 Task: Customize the default event duration when creating events from Gmail.
Action: Mouse moved to (1123, 98)
Screenshot: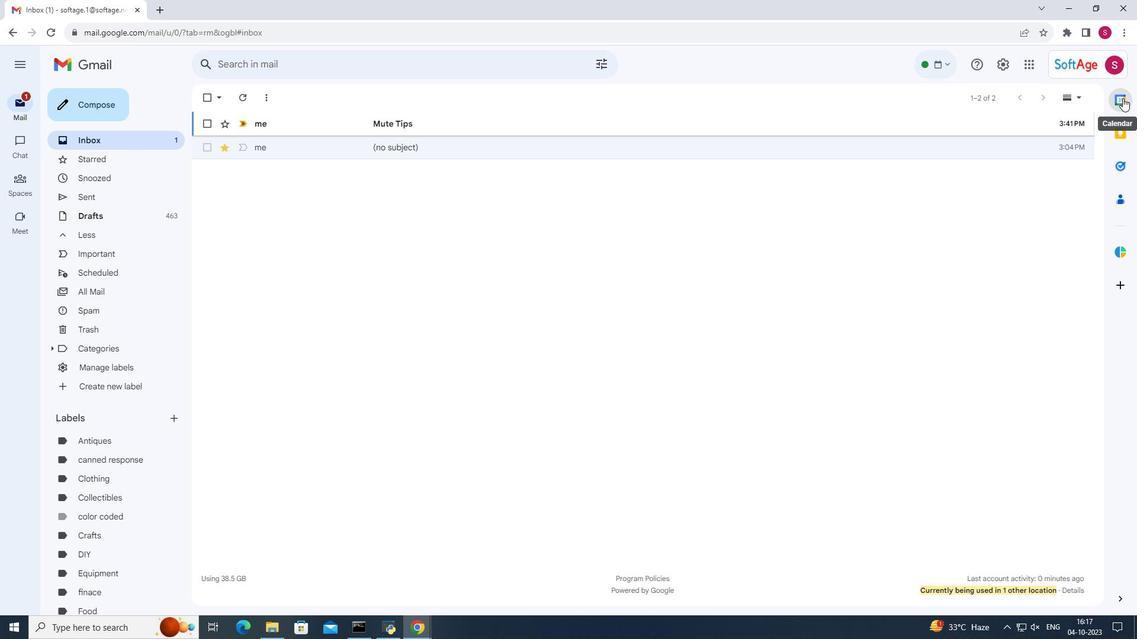 
Action: Mouse pressed left at (1123, 98)
Screenshot: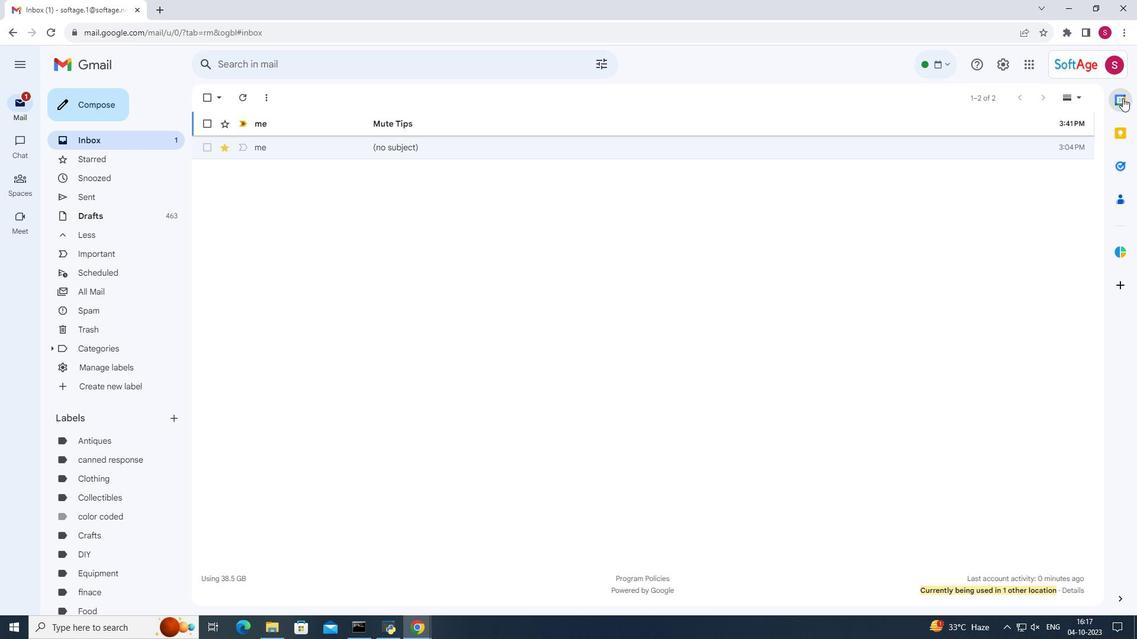 
Action: Mouse pressed left at (1123, 98)
Screenshot: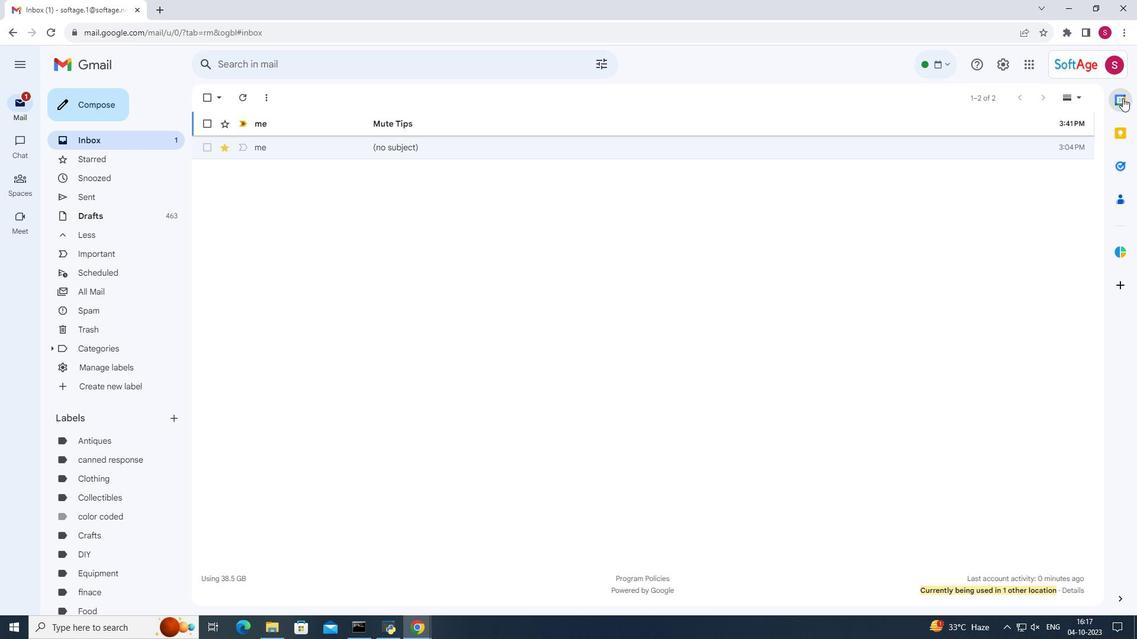 
Action: Mouse moved to (999, 600)
Screenshot: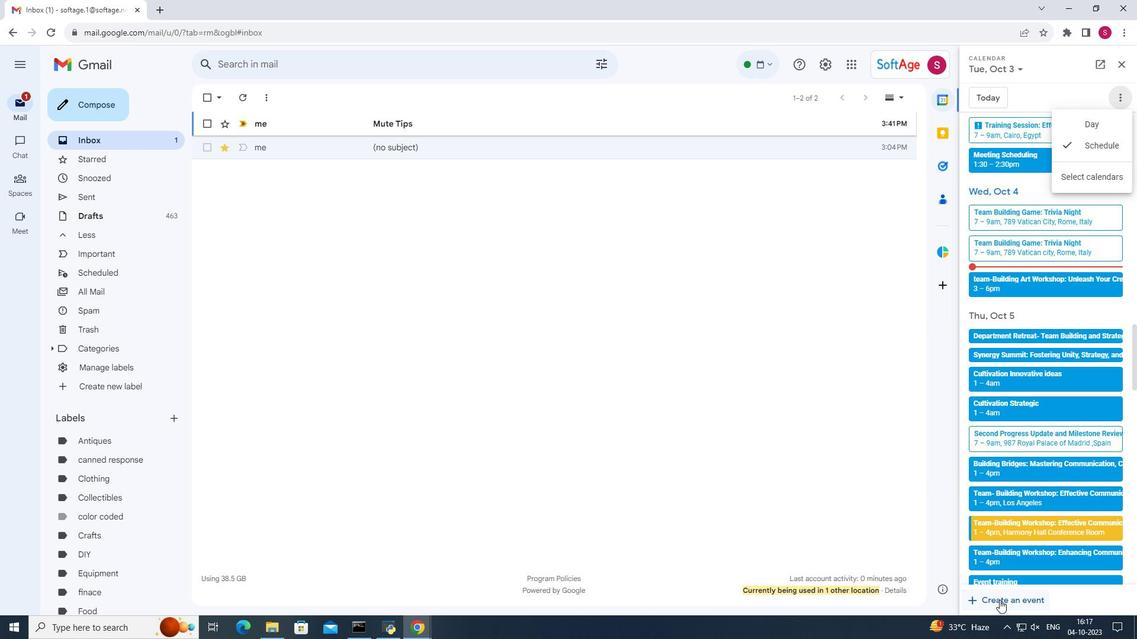 
Action: Mouse pressed left at (999, 600)
Screenshot: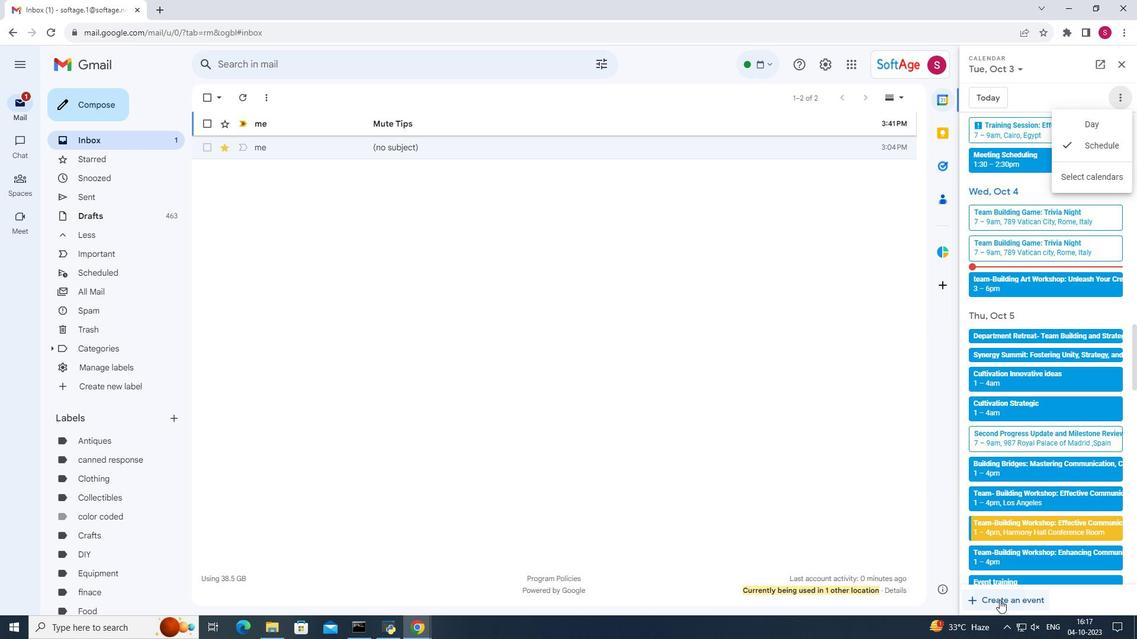 
Action: Mouse moved to (1014, 132)
Screenshot: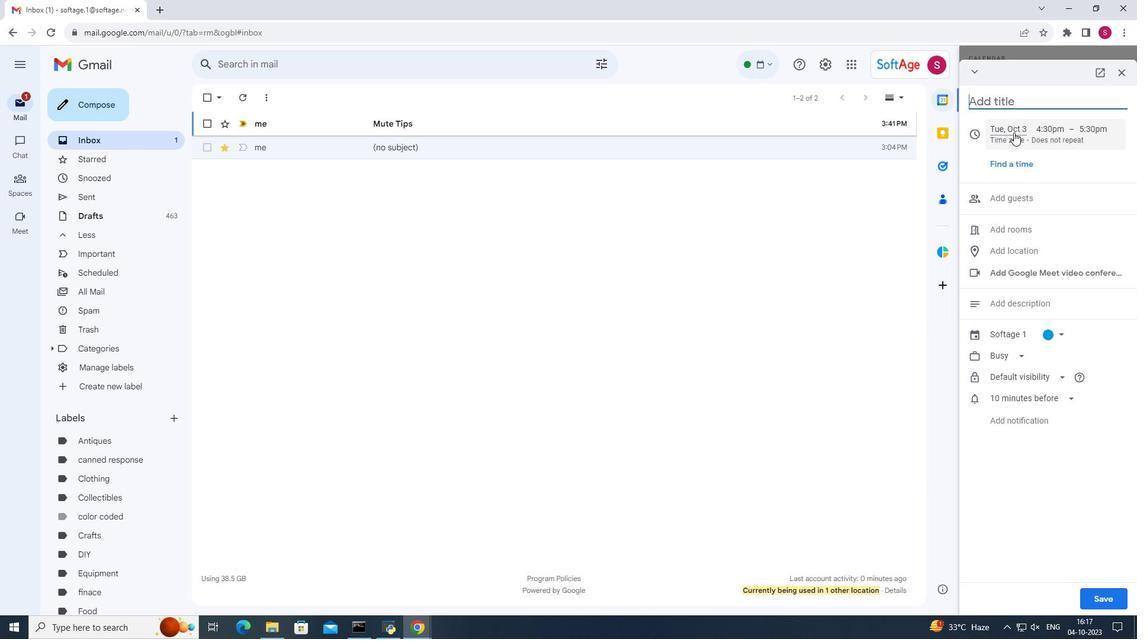 
Action: Mouse pressed left at (1014, 132)
Screenshot: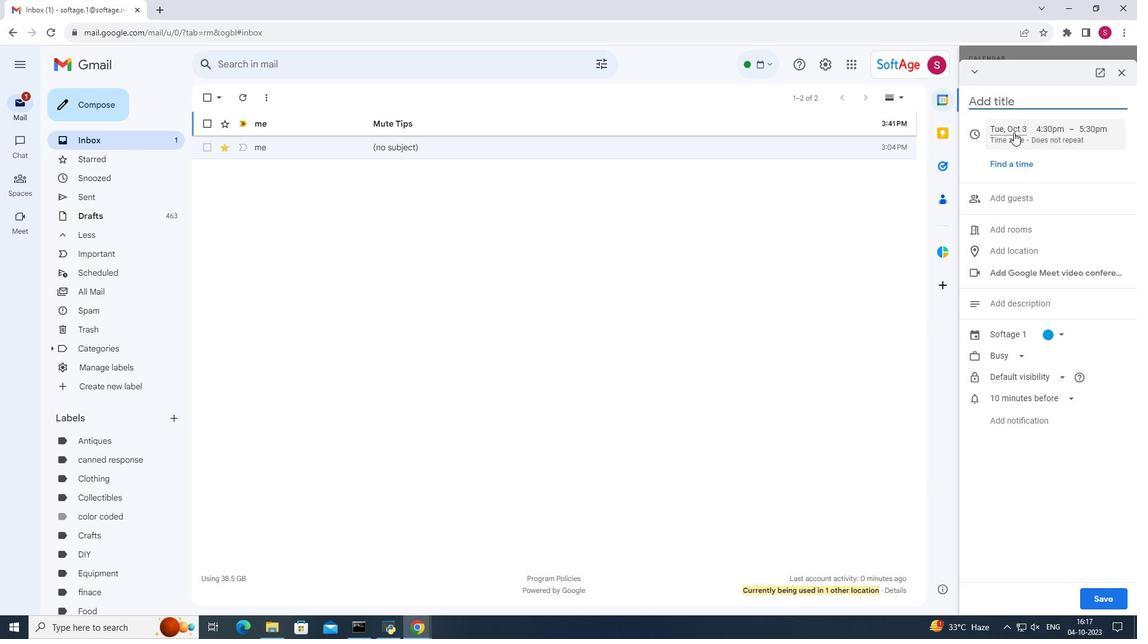
Action: Mouse moved to (1052, 187)
Screenshot: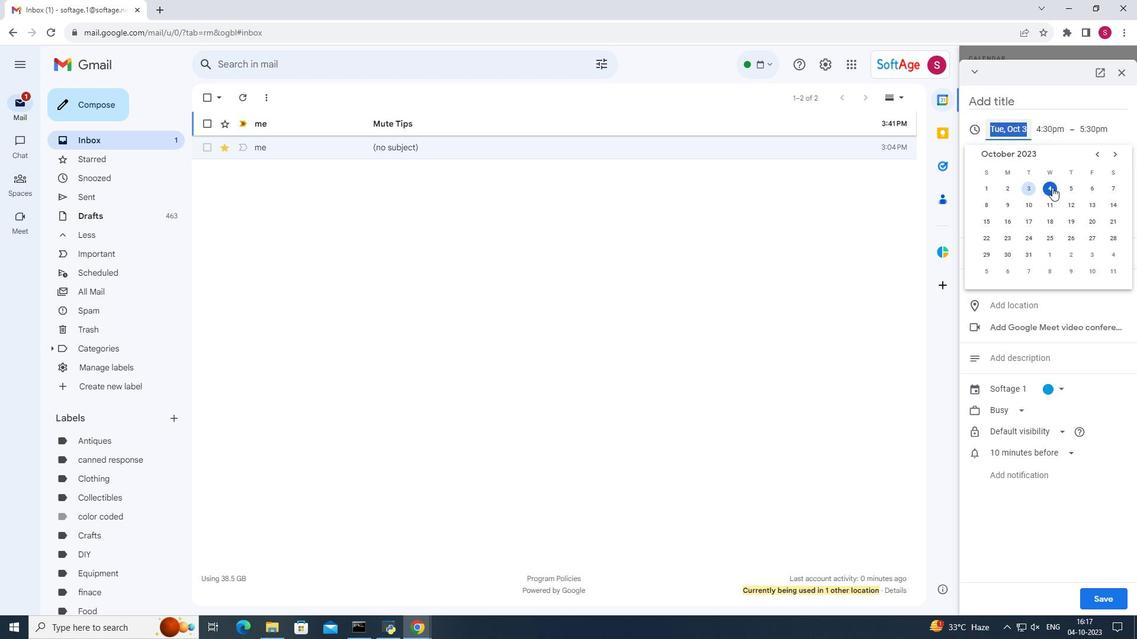 
Action: Mouse pressed left at (1052, 187)
Screenshot: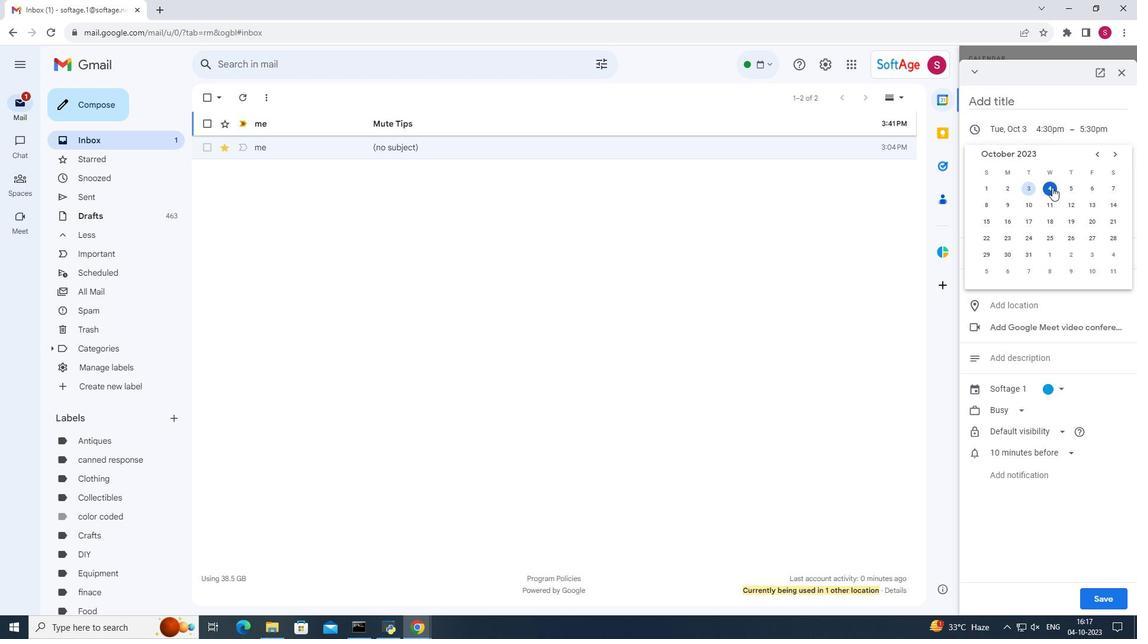 
Action: Mouse moved to (1069, 128)
Screenshot: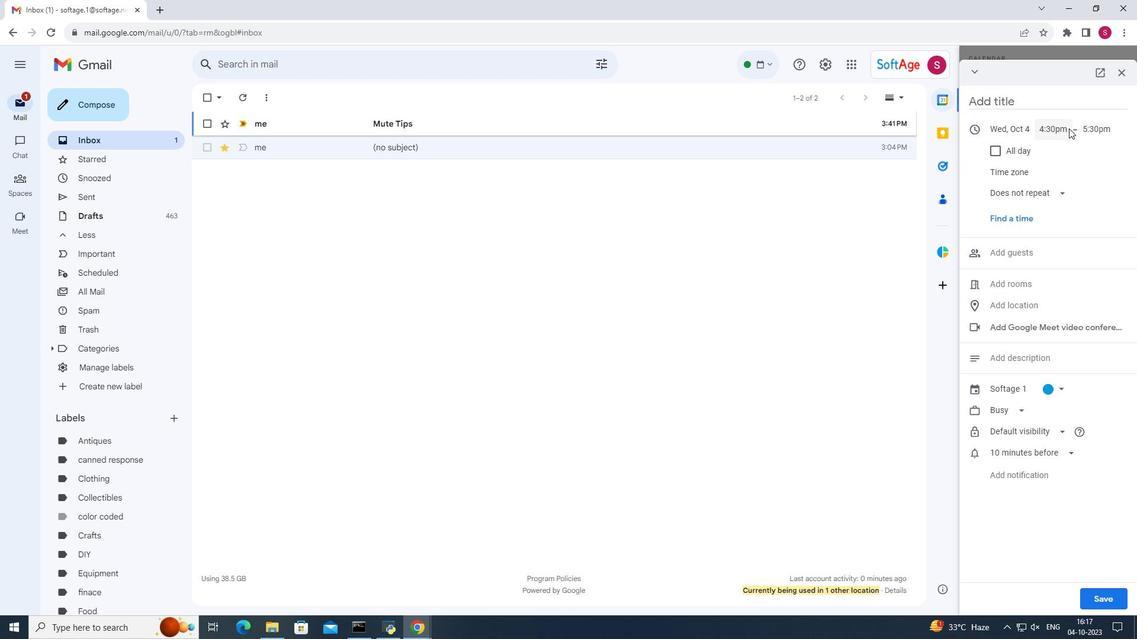 
Action: Mouse pressed left at (1069, 128)
Screenshot: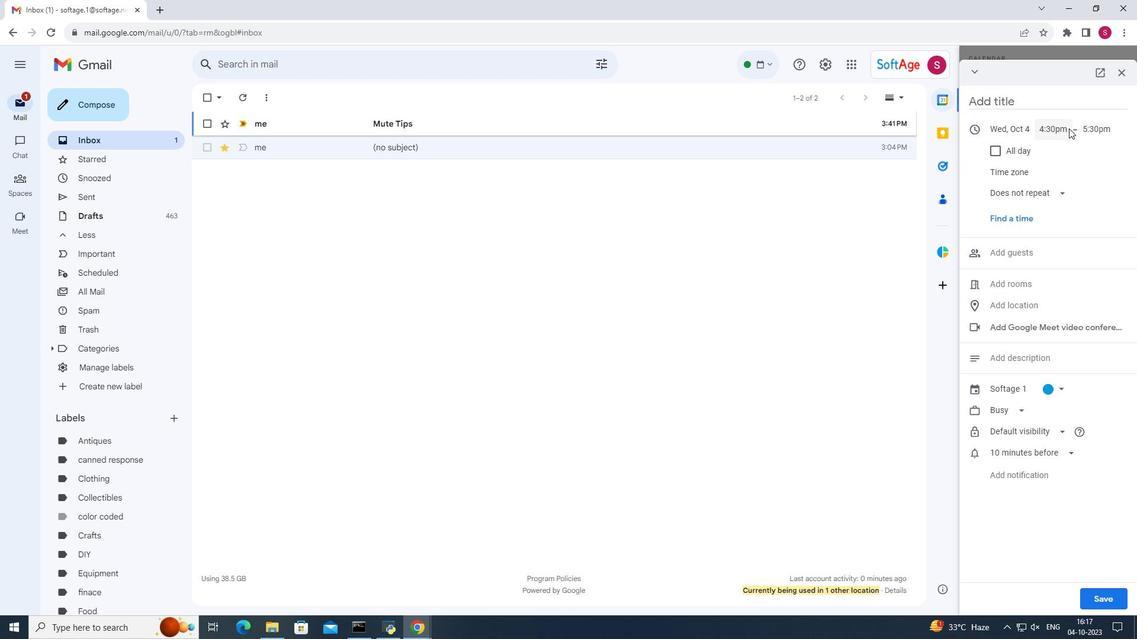 
Action: Mouse moved to (1054, 155)
Screenshot: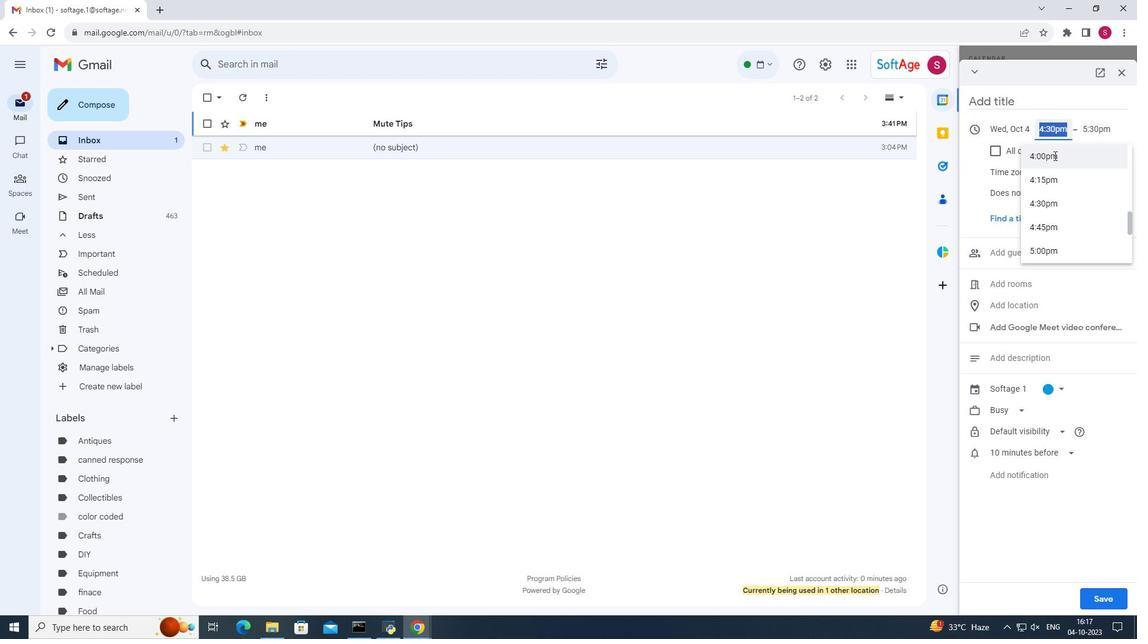 
Action: Mouse pressed left at (1054, 155)
Screenshot: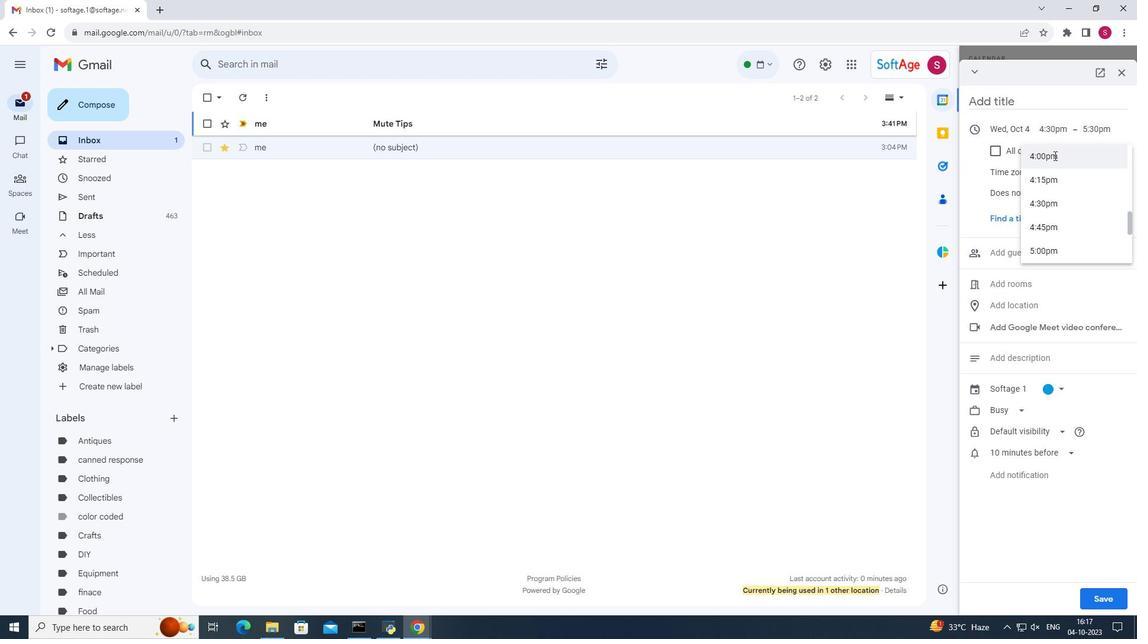 
Action: Mouse moved to (1095, 131)
Screenshot: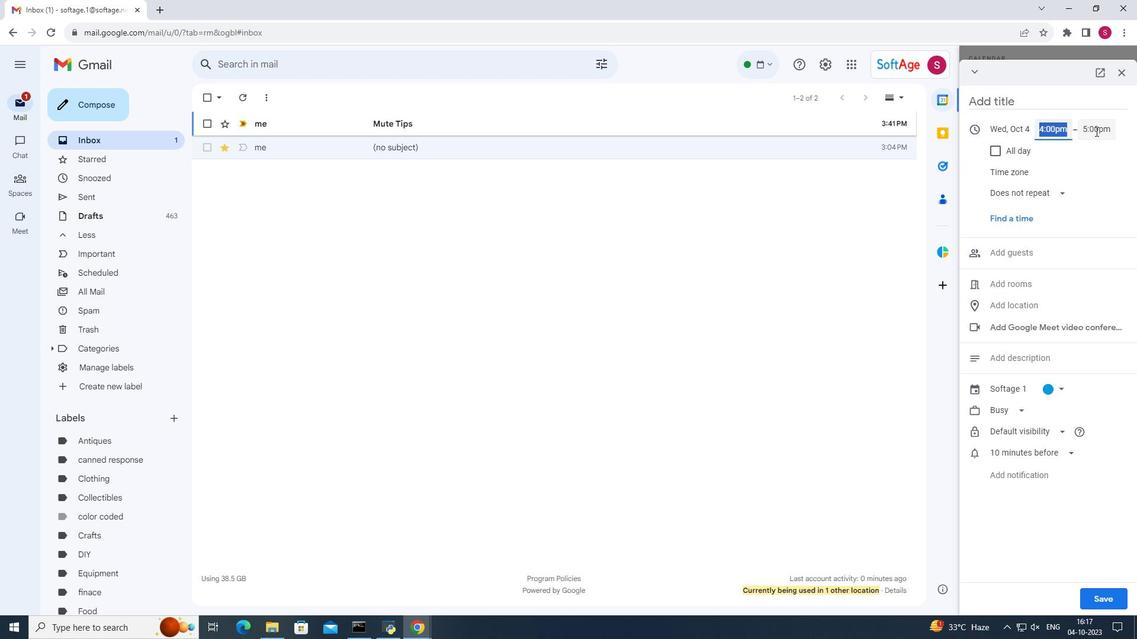 
Action: Mouse pressed left at (1095, 131)
Screenshot: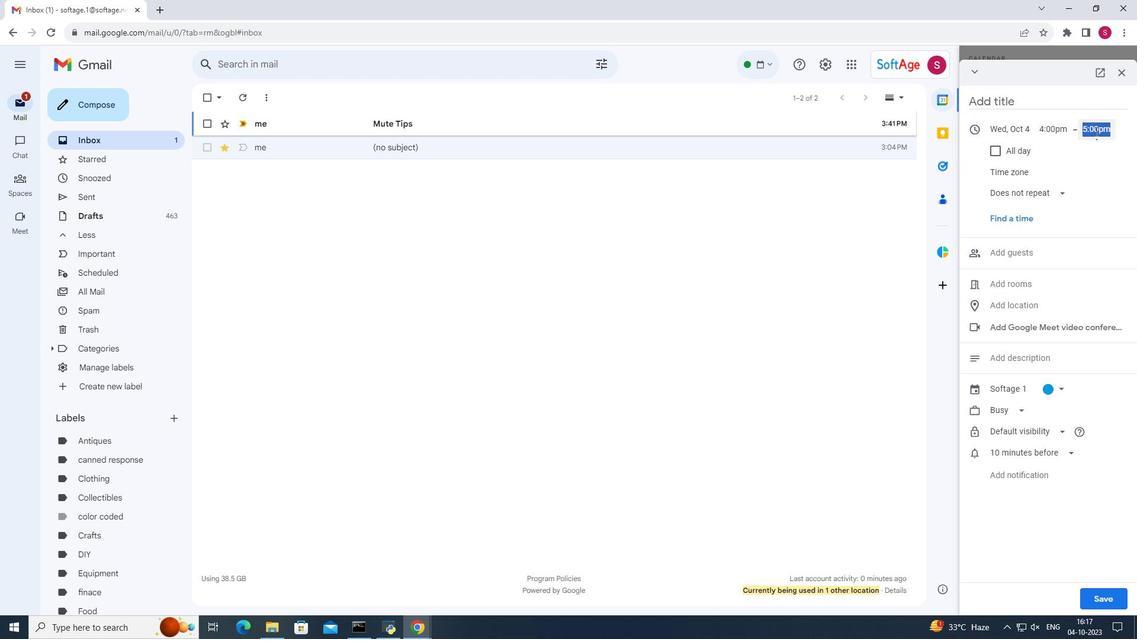 
Action: Mouse moved to (1062, 252)
Screenshot: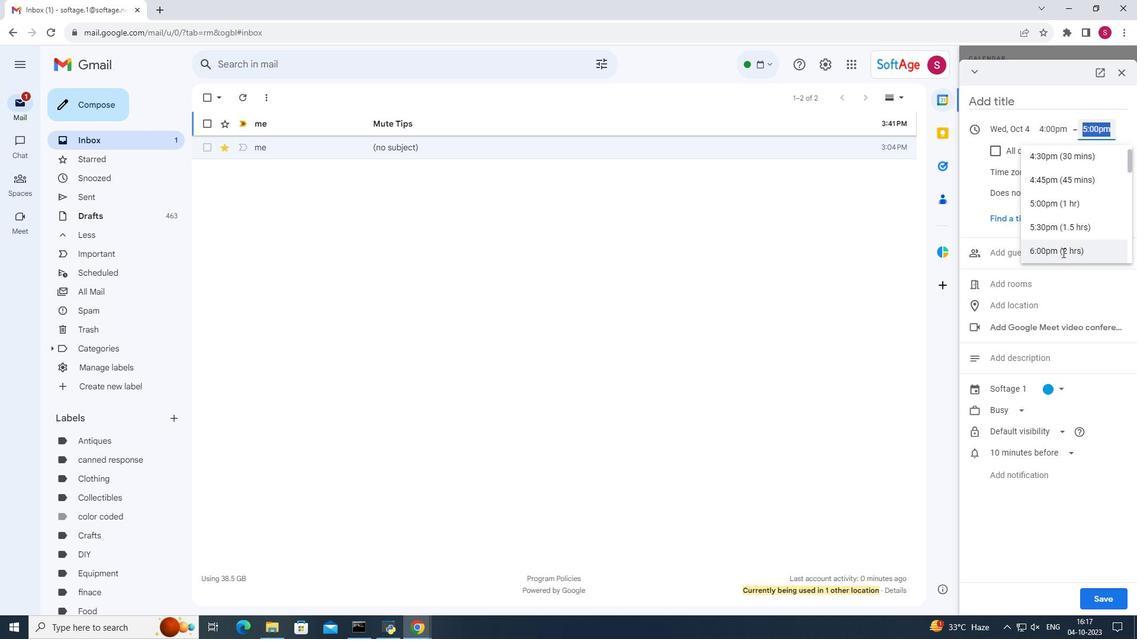 
Action: Mouse pressed left at (1062, 252)
Screenshot: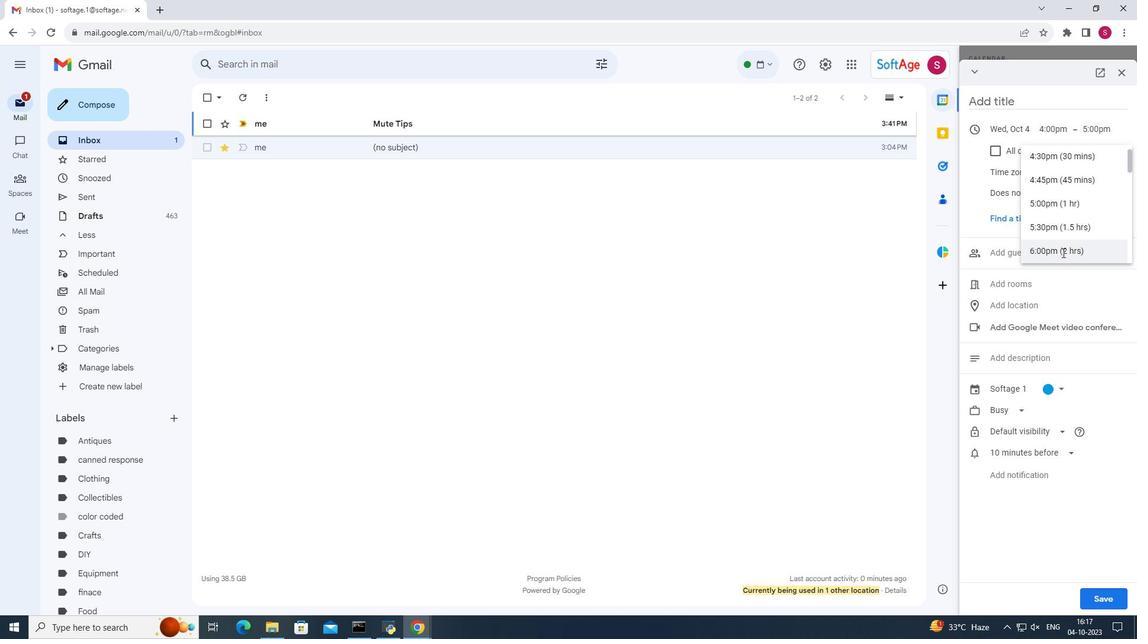 
Action: Mouse moved to (1049, 240)
Screenshot: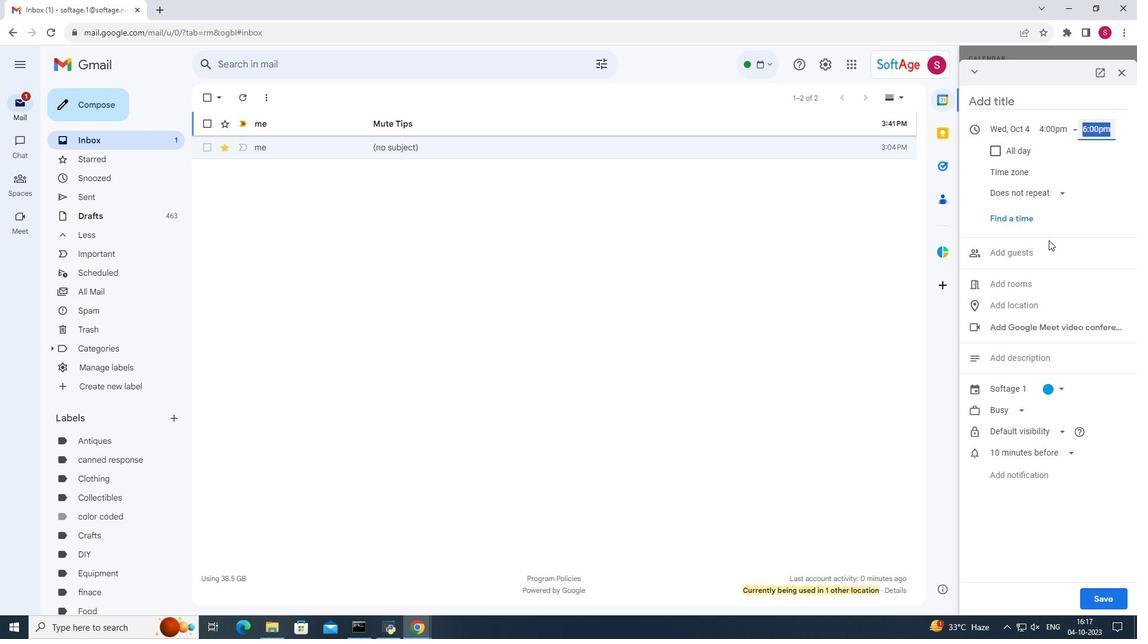 
